 Task: Apply for a job.
Action: Mouse moved to (668, 63)
Screenshot: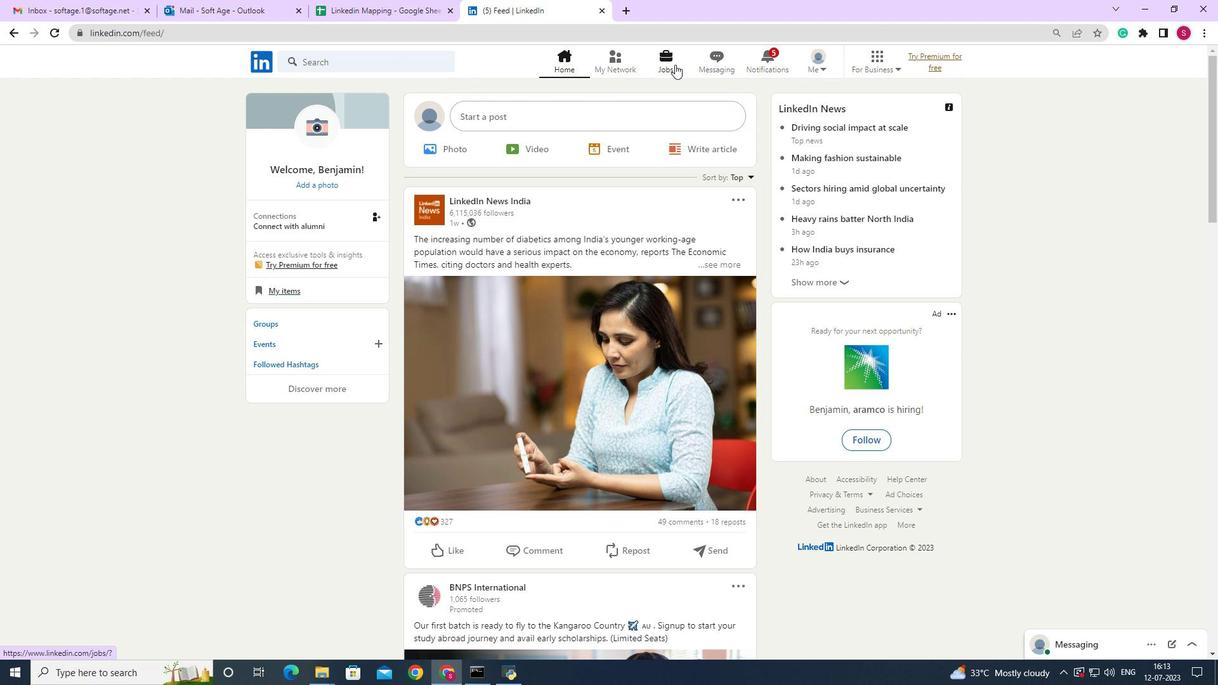 
Action: Mouse pressed left at (668, 63)
Screenshot: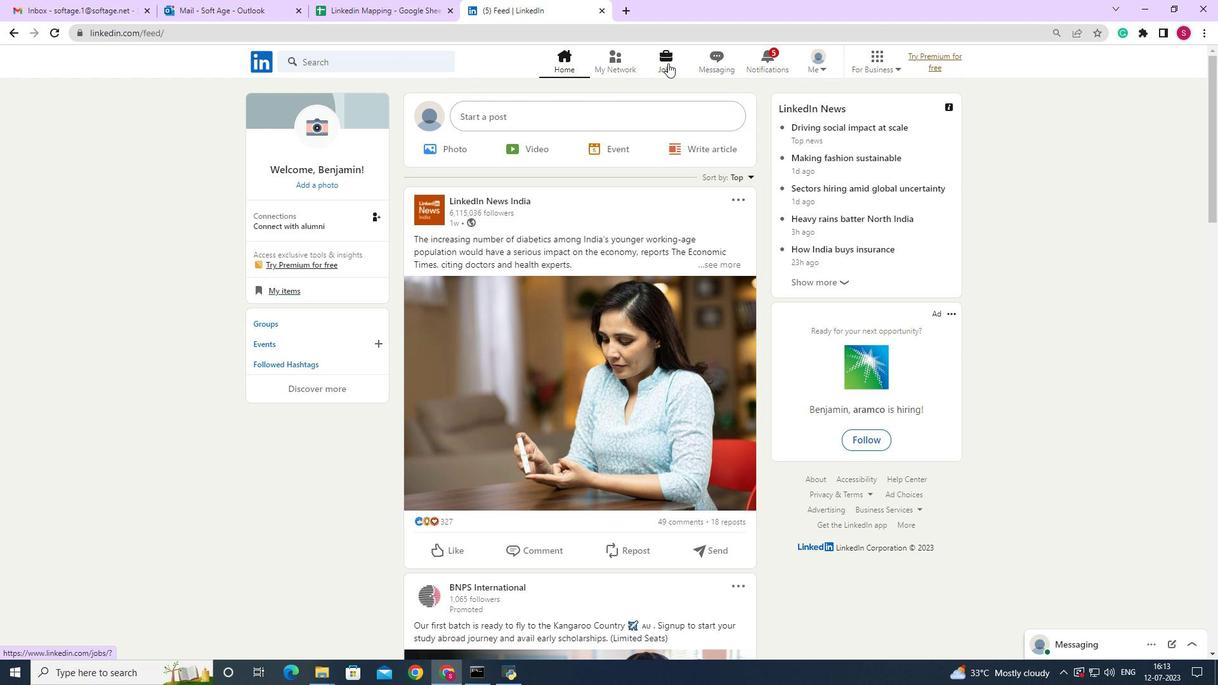 
Action: Mouse moved to (312, 118)
Screenshot: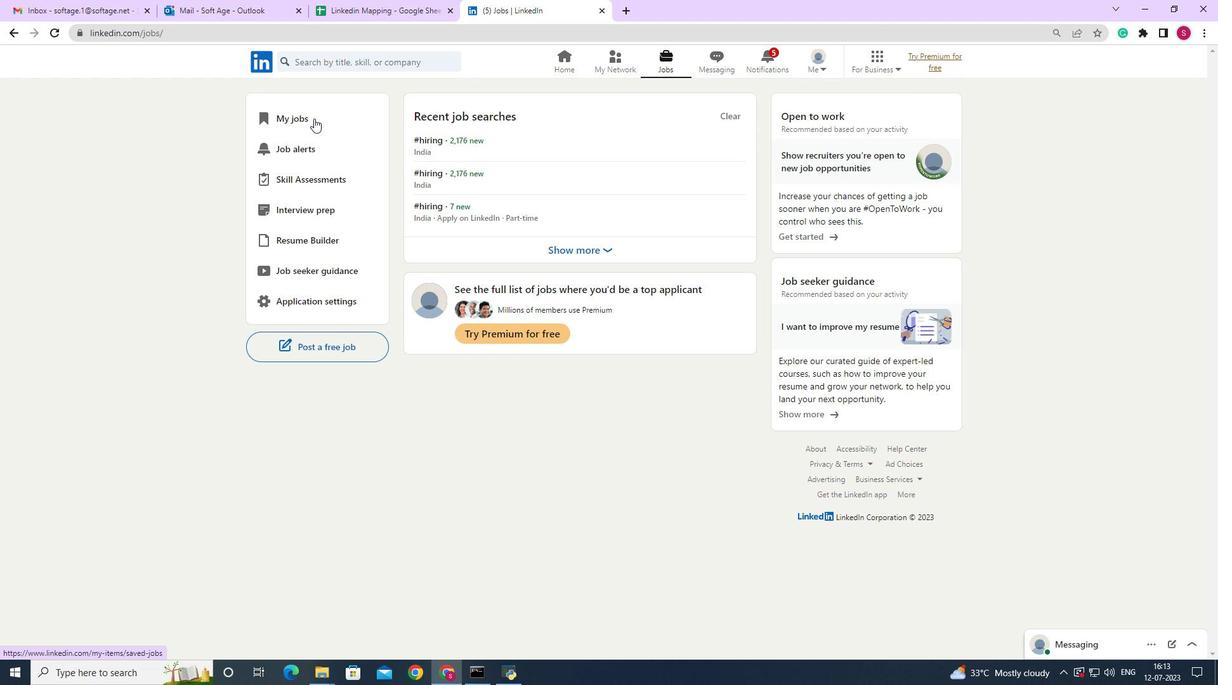 
Action: Mouse pressed left at (312, 118)
Screenshot: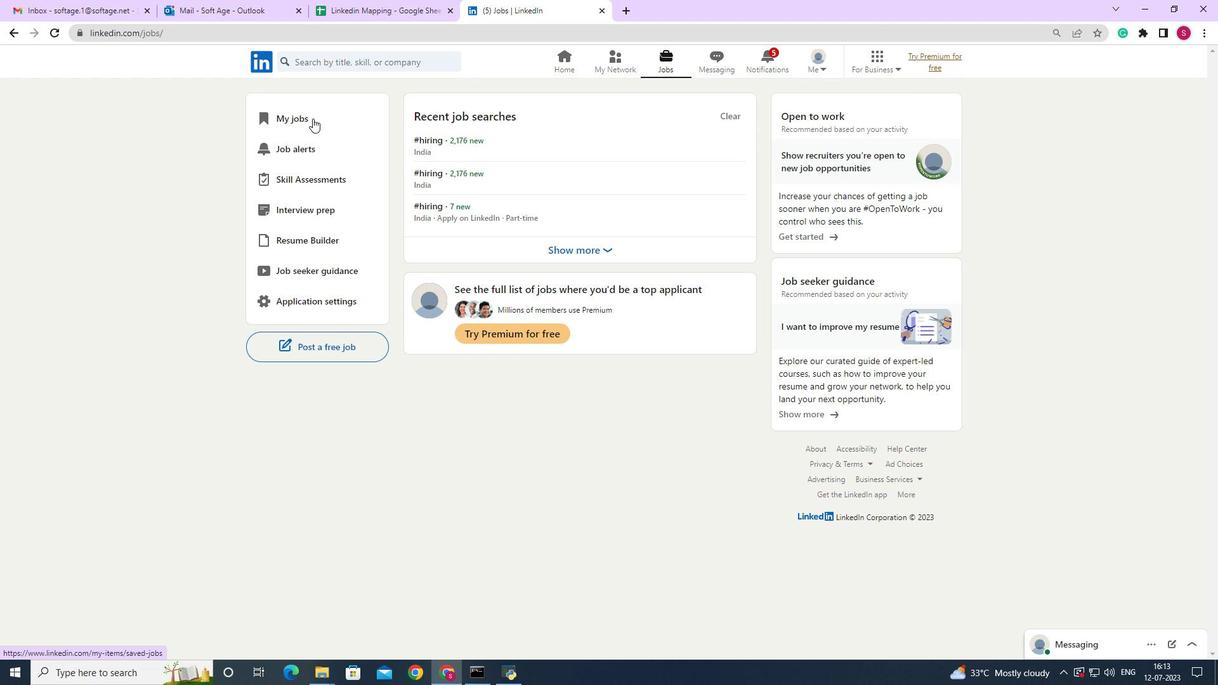 
Action: Mouse moved to (719, 175)
Screenshot: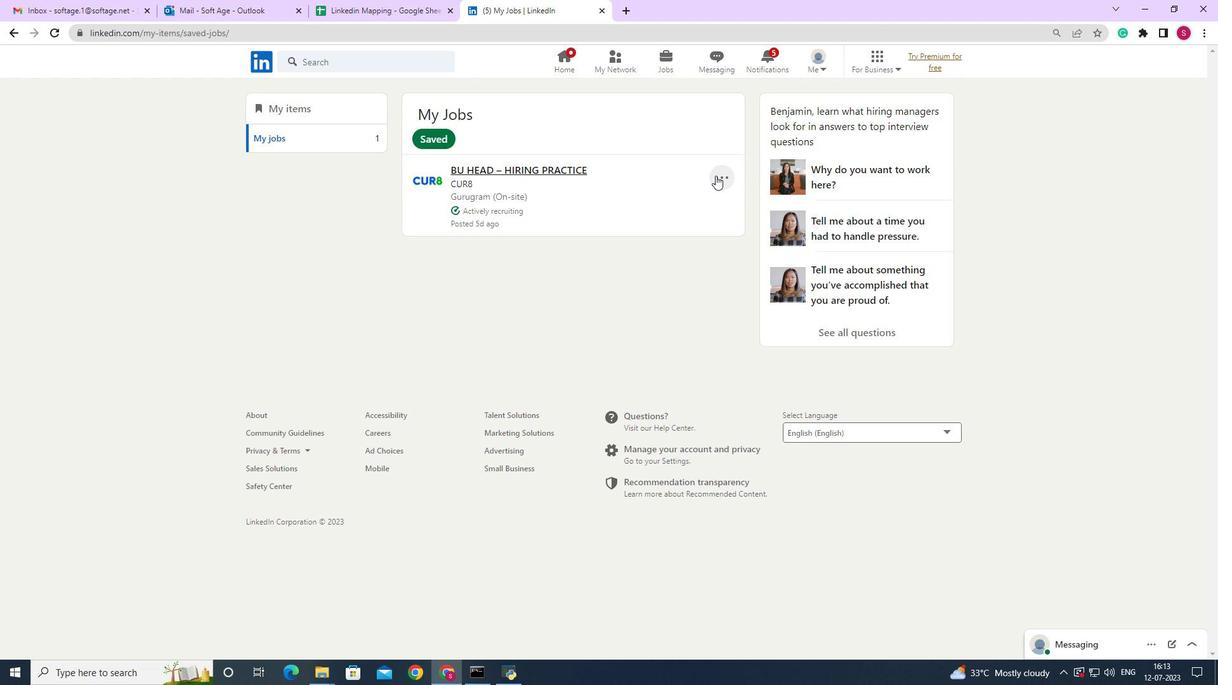 
Action: Mouse pressed left at (719, 175)
Screenshot: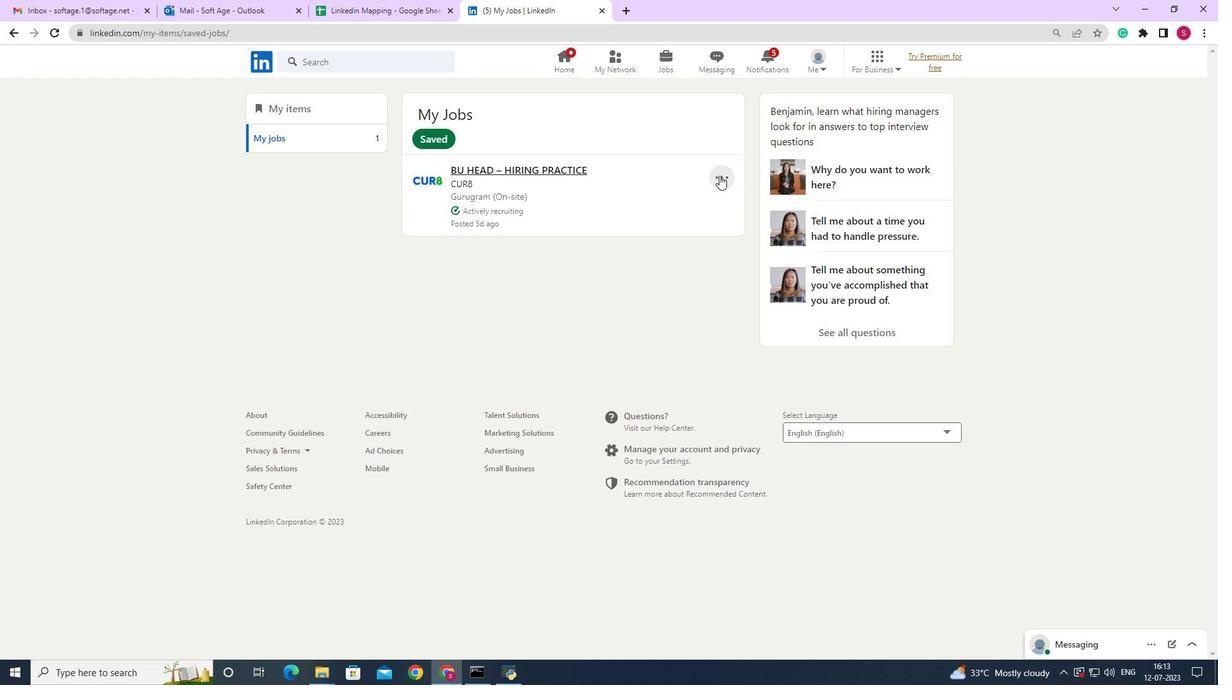 
Action: Mouse moved to (698, 206)
Screenshot: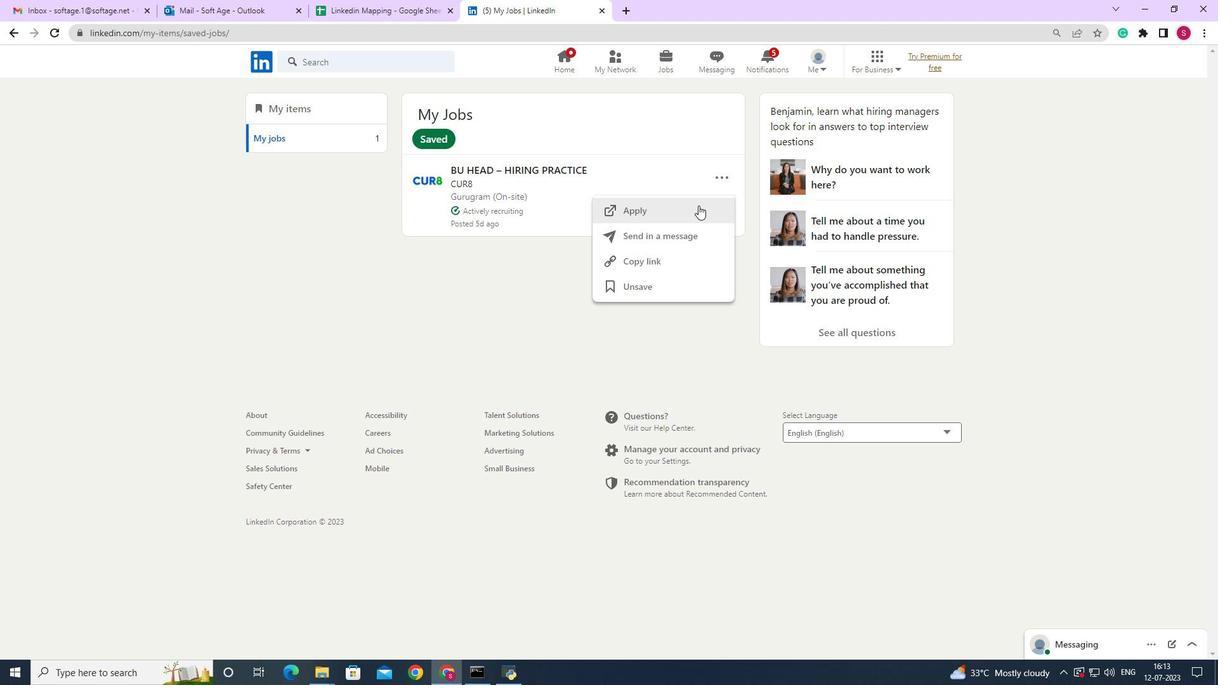 
Action: Mouse pressed left at (698, 206)
Screenshot: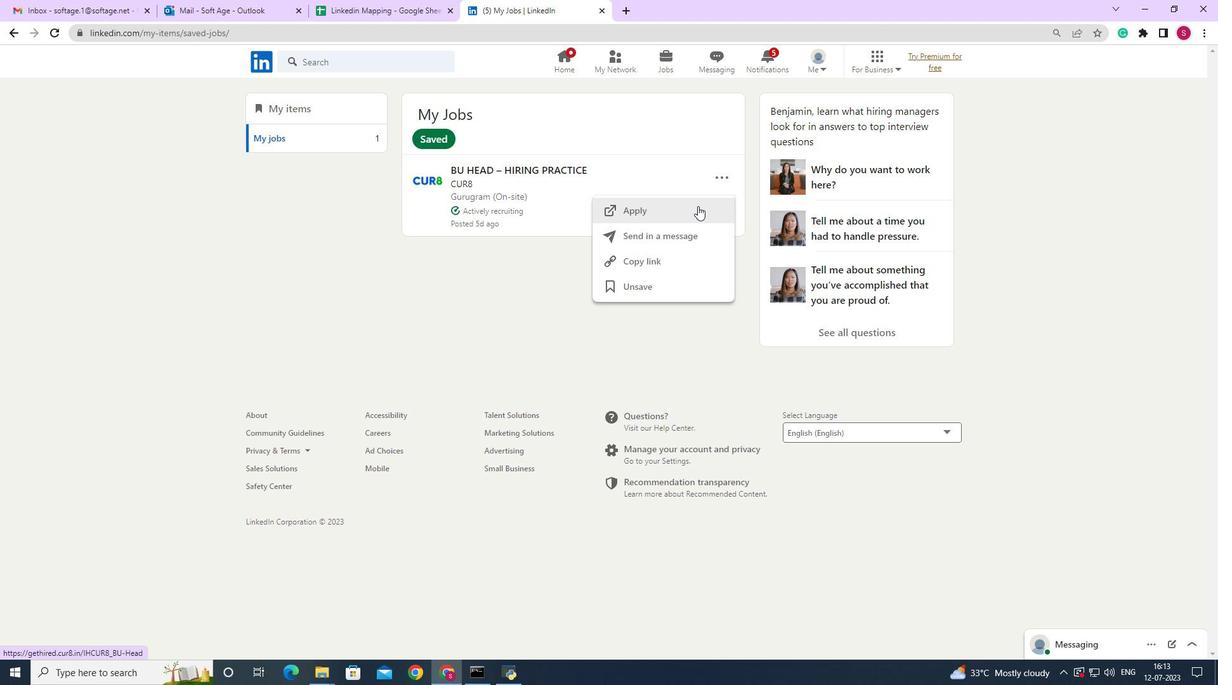 
Action: Mouse moved to (691, 206)
Screenshot: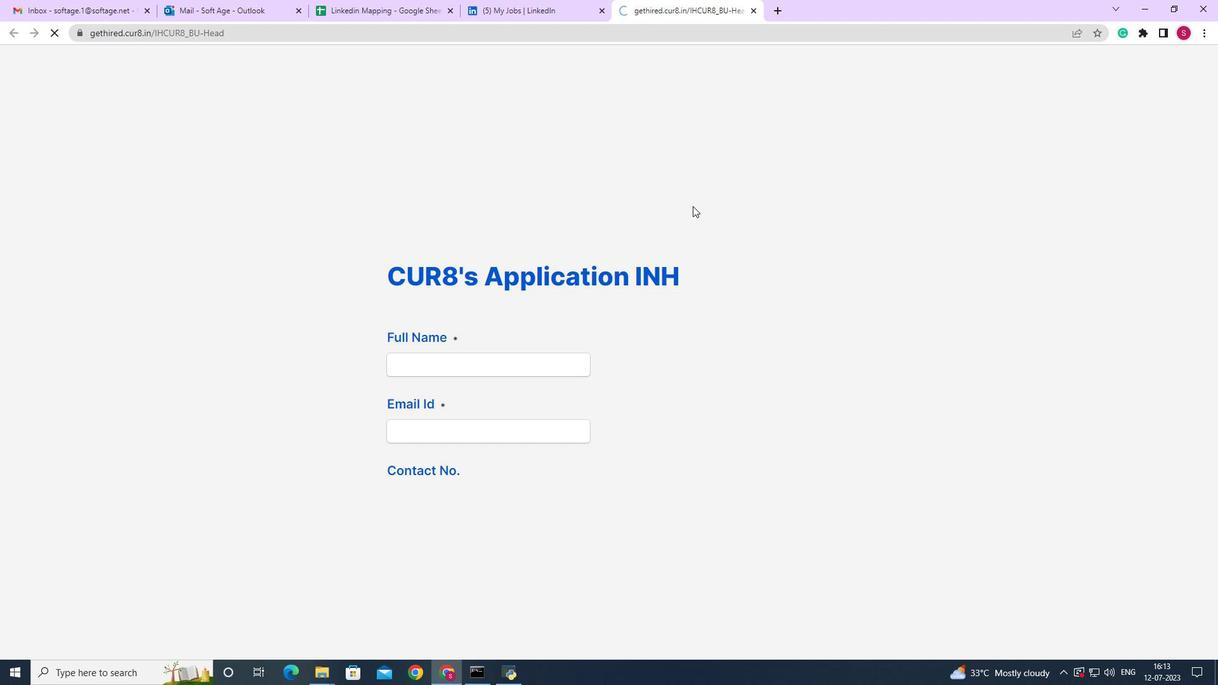 
